 Task: Add the task  Upgrade and migrate company contract negotiation to a cloud-based solution to the section Sonic Splash in the project ComplexBridge and add a Due Date to the respective task as 2024/04/01
Action: Mouse moved to (808, 309)
Screenshot: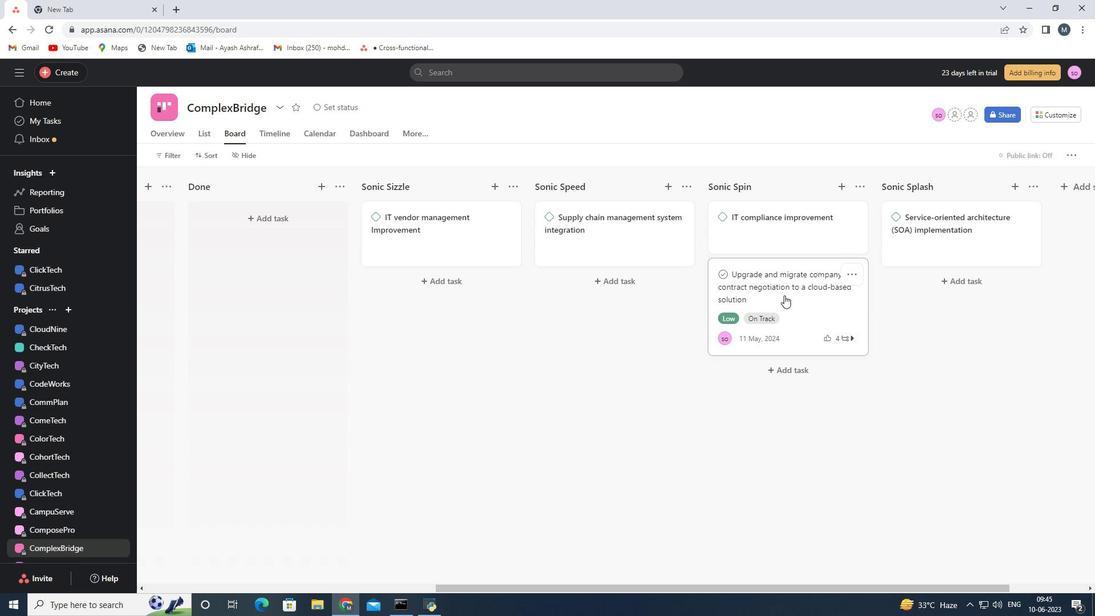 
Action: Mouse pressed left at (808, 309)
Screenshot: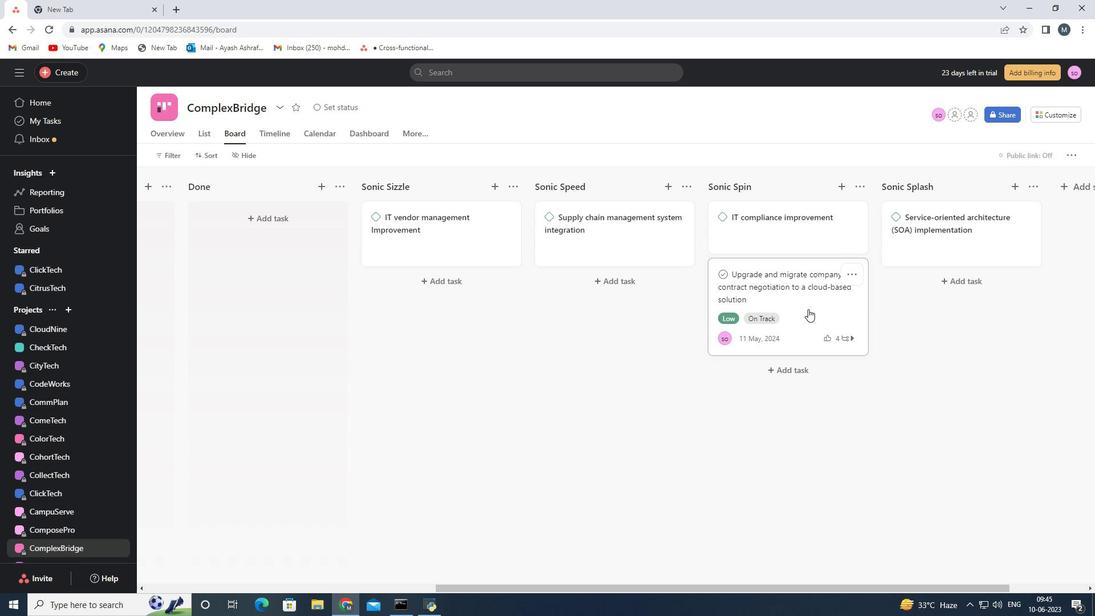 
Action: Mouse moved to (944, 350)
Screenshot: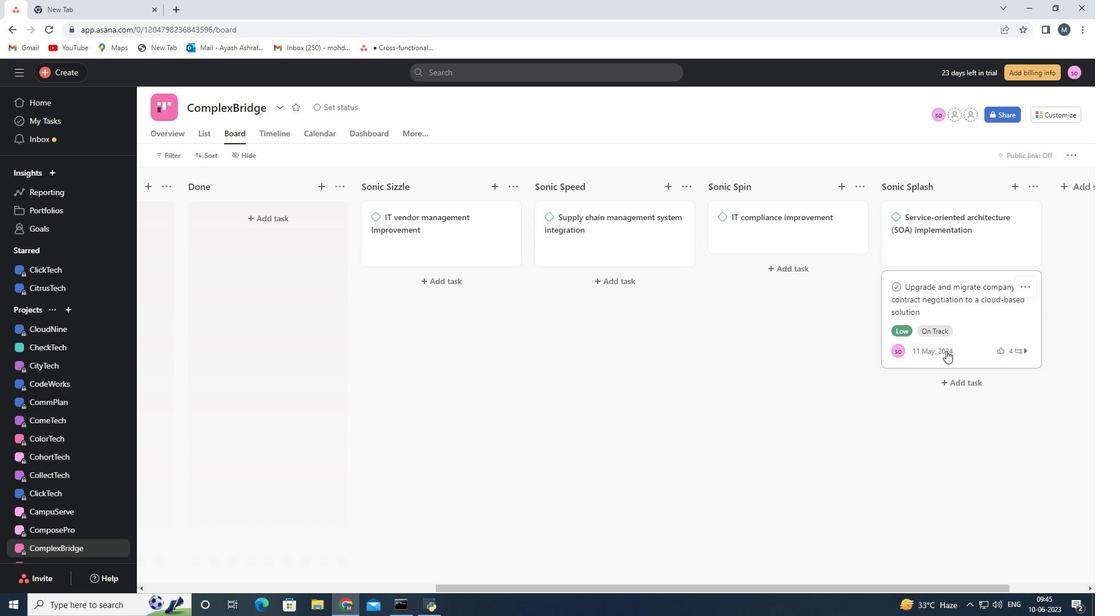 
Action: Mouse pressed left at (944, 350)
Screenshot: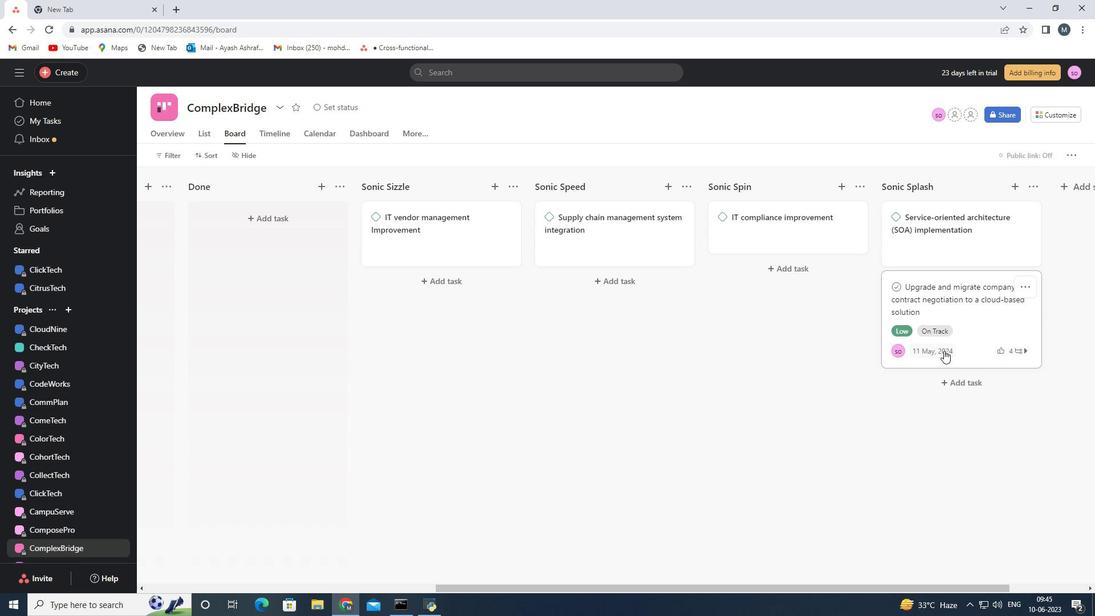 
Action: Mouse moved to (804, 376)
Screenshot: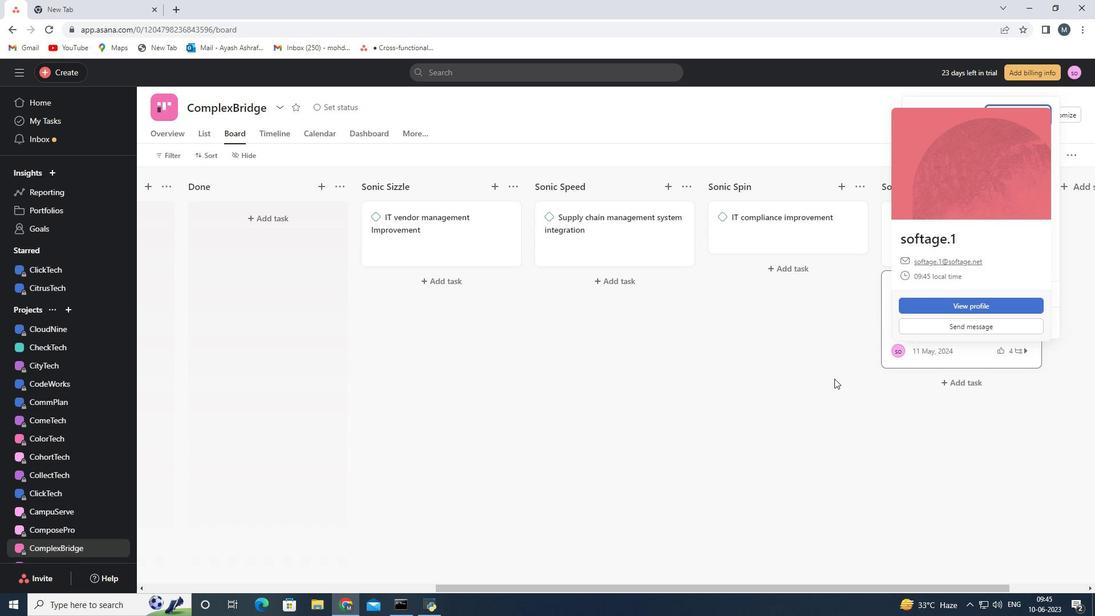 
Action: Mouse pressed left at (804, 376)
Screenshot: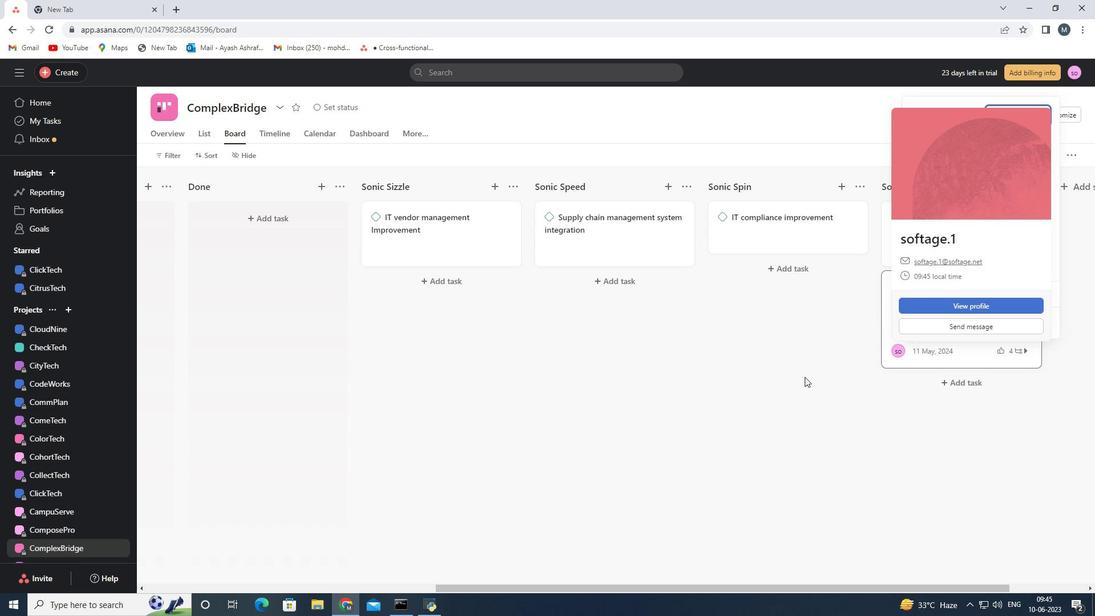 
Action: Mouse moved to (927, 350)
Screenshot: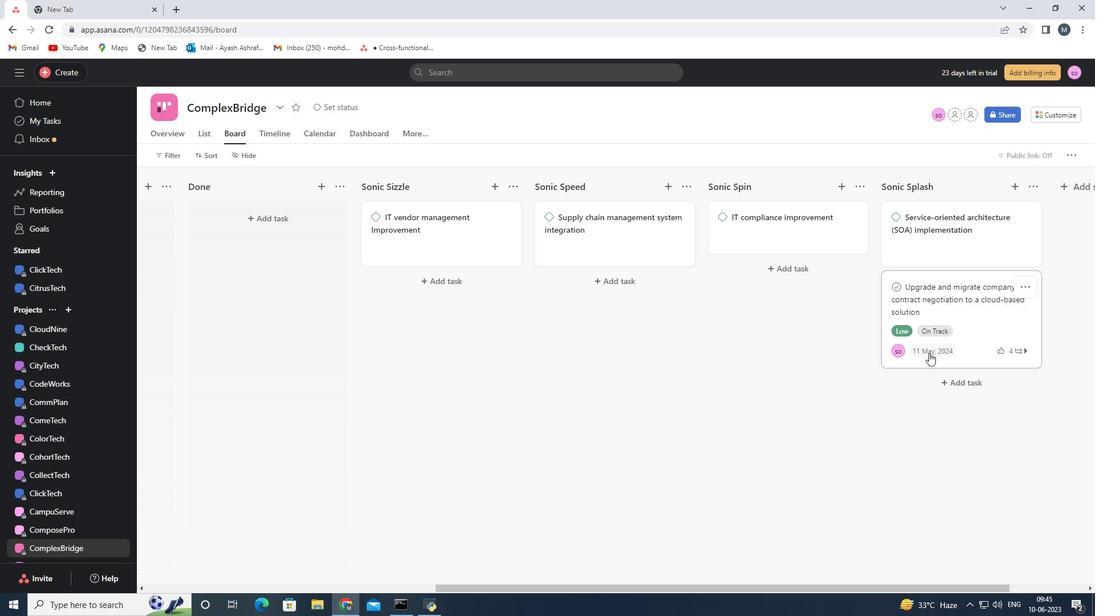 
Action: Mouse pressed left at (927, 350)
Screenshot: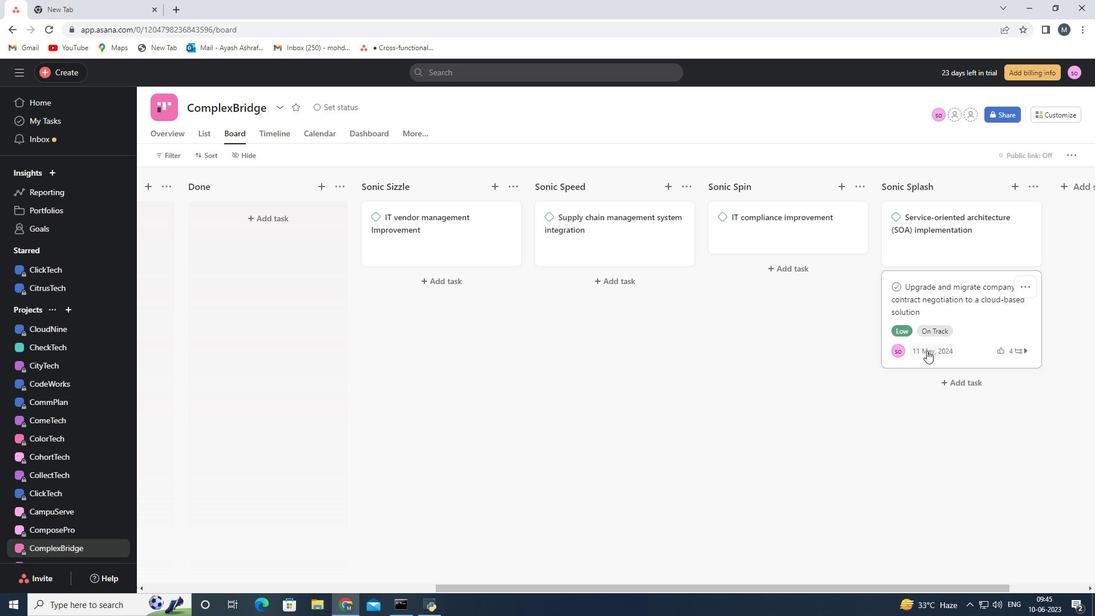 
Action: Mouse moved to (918, 144)
Screenshot: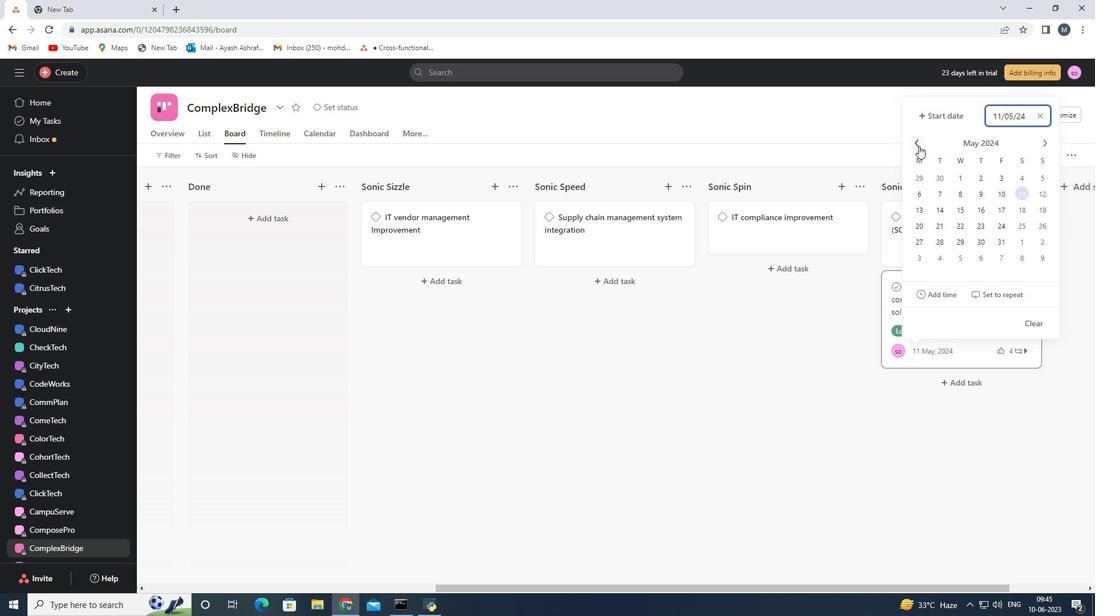 
Action: Mouse pressed left at (918, 144)
Screenshot: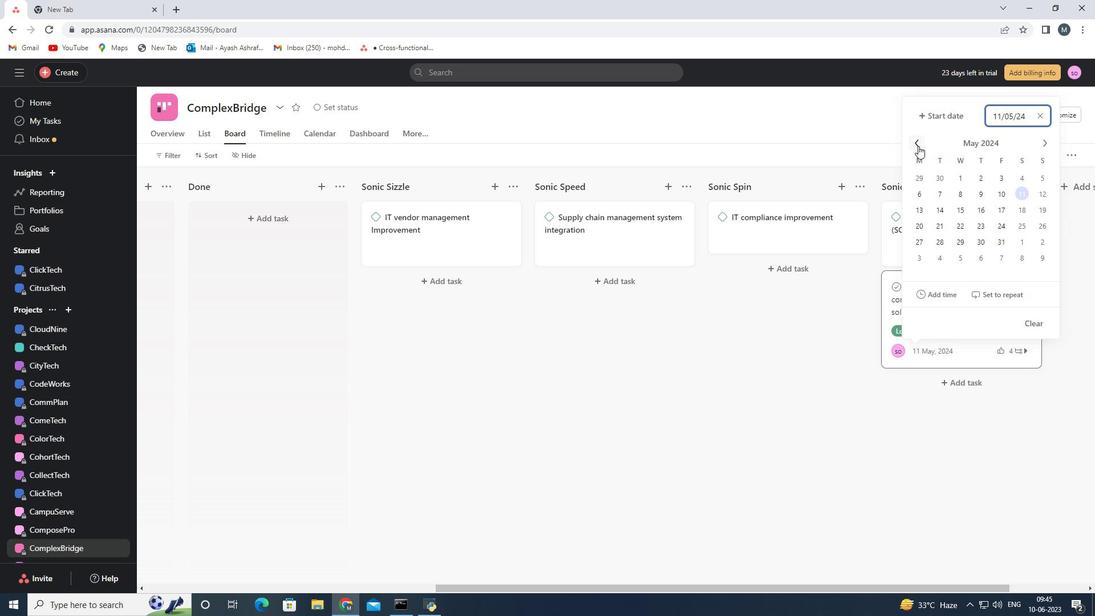 
Action: Mouse moved to (922, 175)
Screenshot: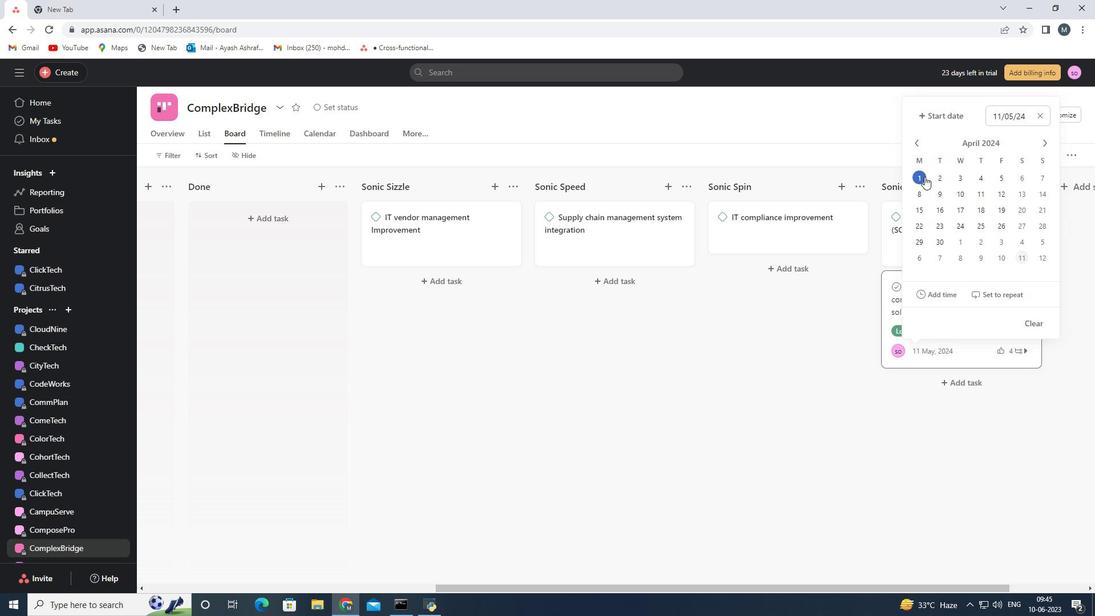 
Action: Mouse pressed left at (922, 175)
Screenshot: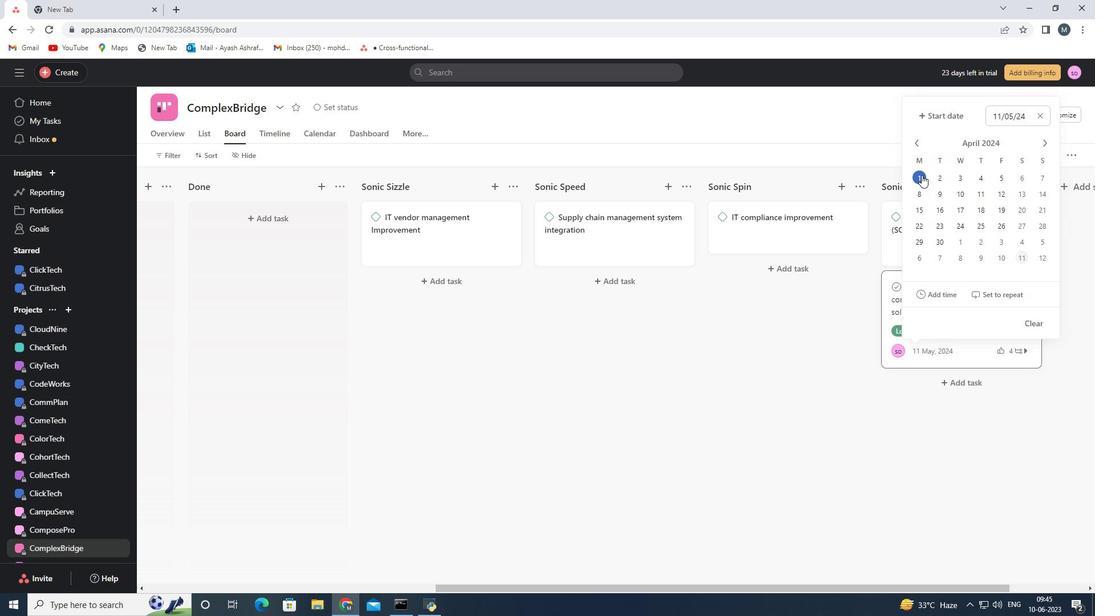 
Action: Mouse moved to (777, 425)
Screenshot: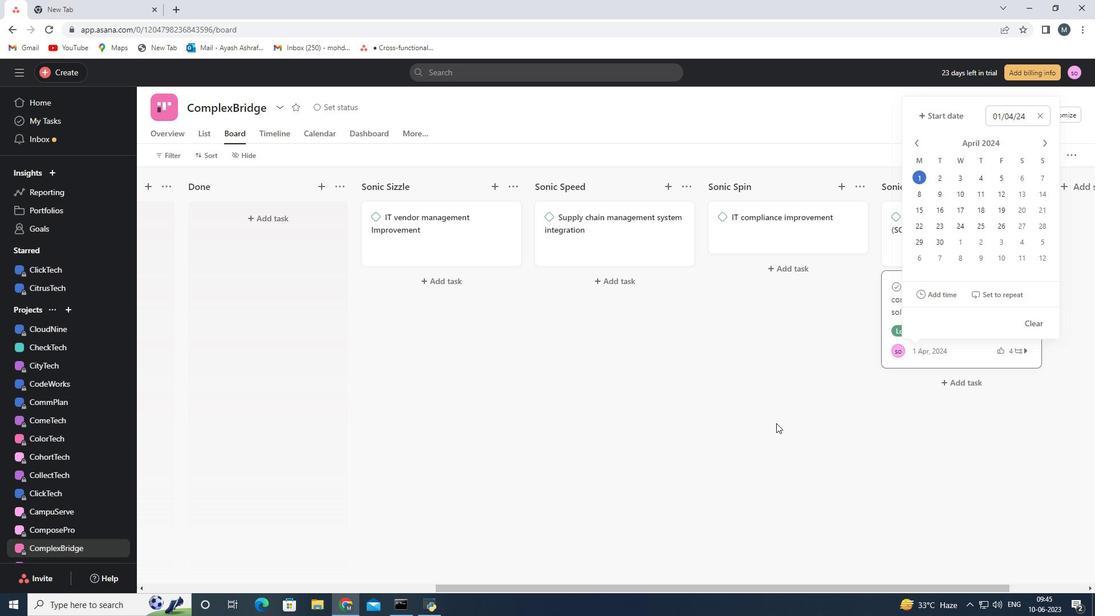 
Action: Mouse pressed left at (777, 425)
Screenshot: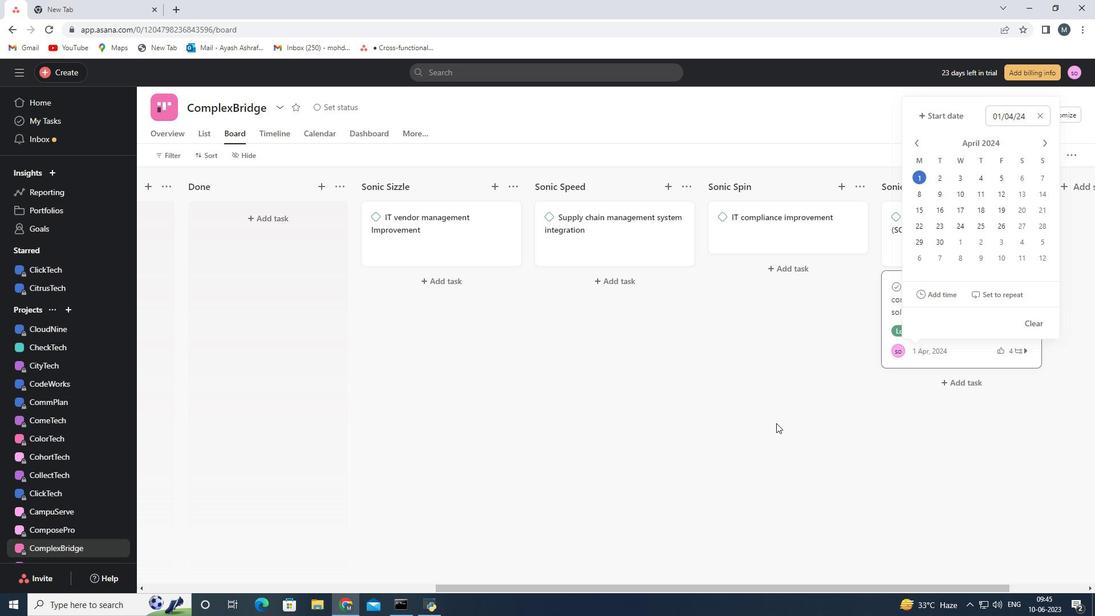 
Action: Mouse moved to (747, 432)
Screenshot: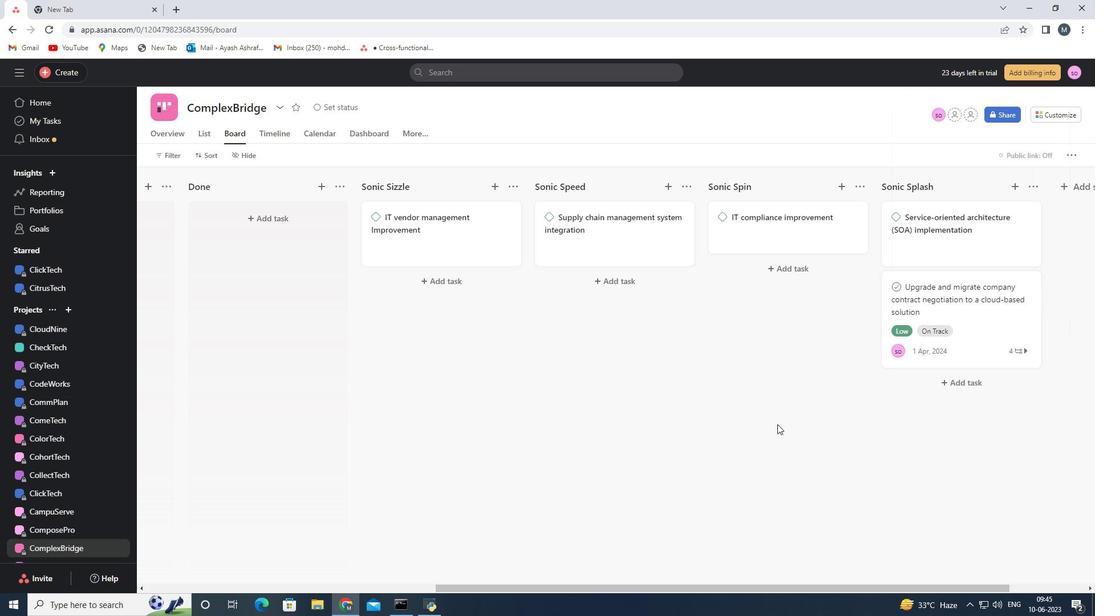 
